 Task: Check the sale-to-list ratio of gated community in the last 3 years.
Action: Mouse moved to (983, 224)
Screenshot: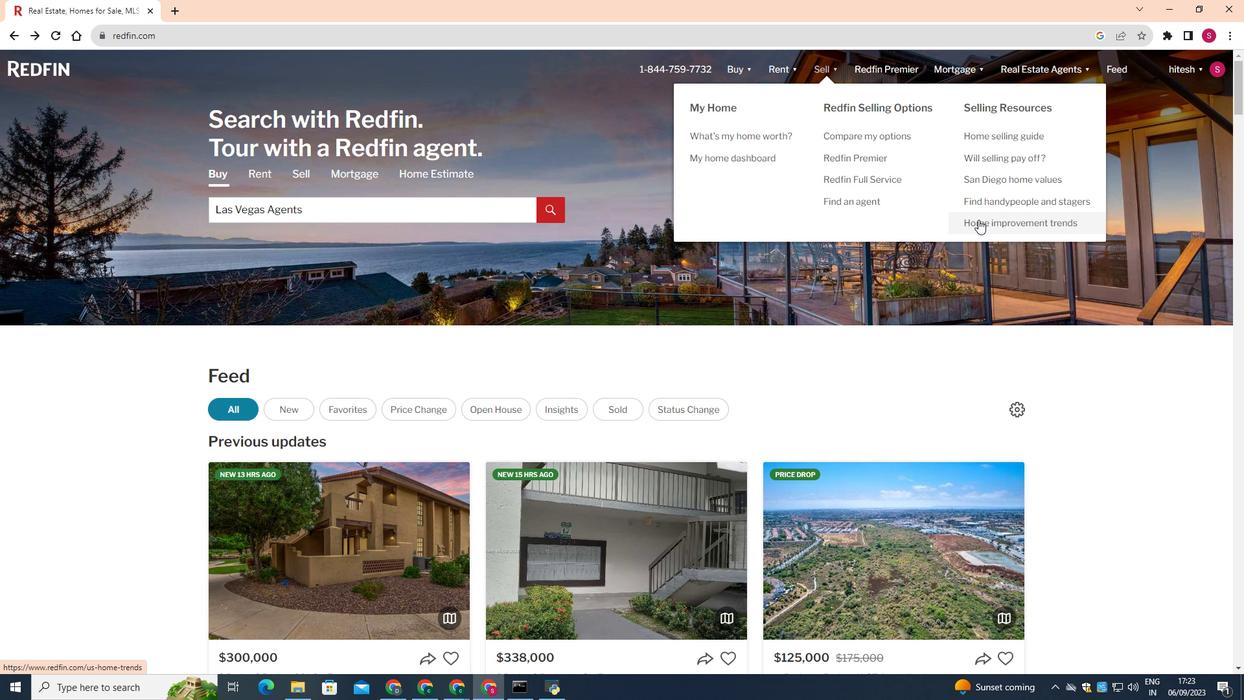 
Action: Mouse pressed left at (983, 224)
Screenshot: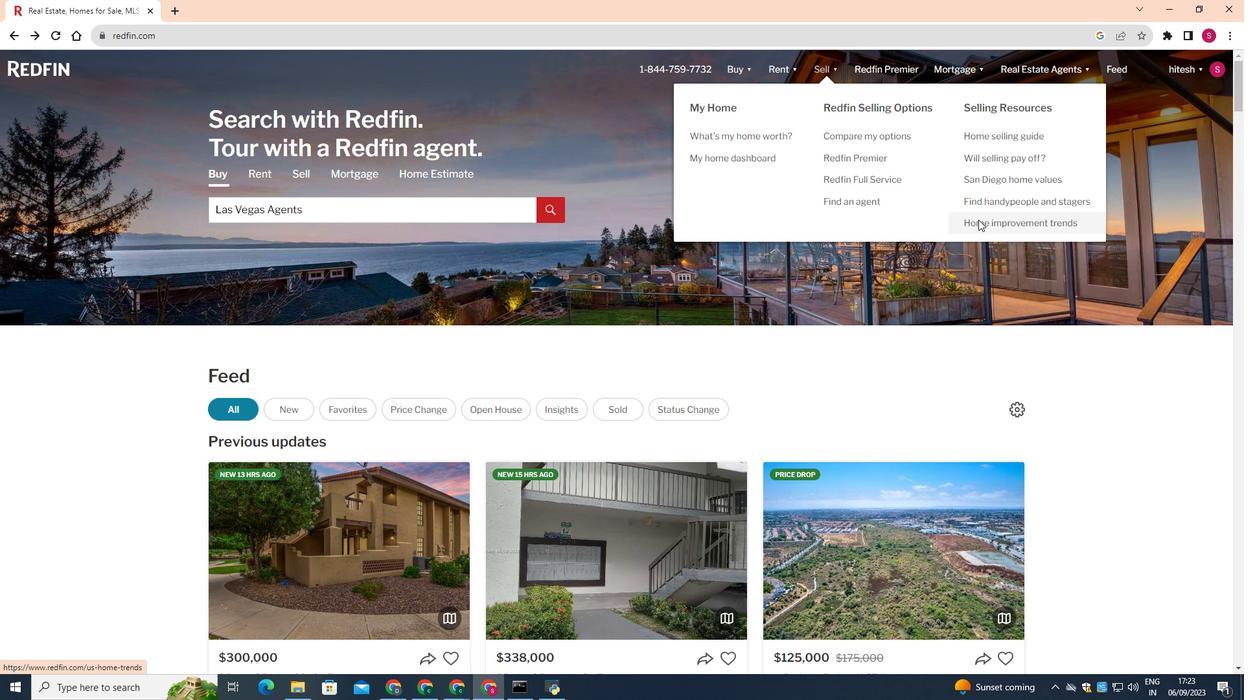 
Action: Mouse moved to (315, 255)
Screenshot: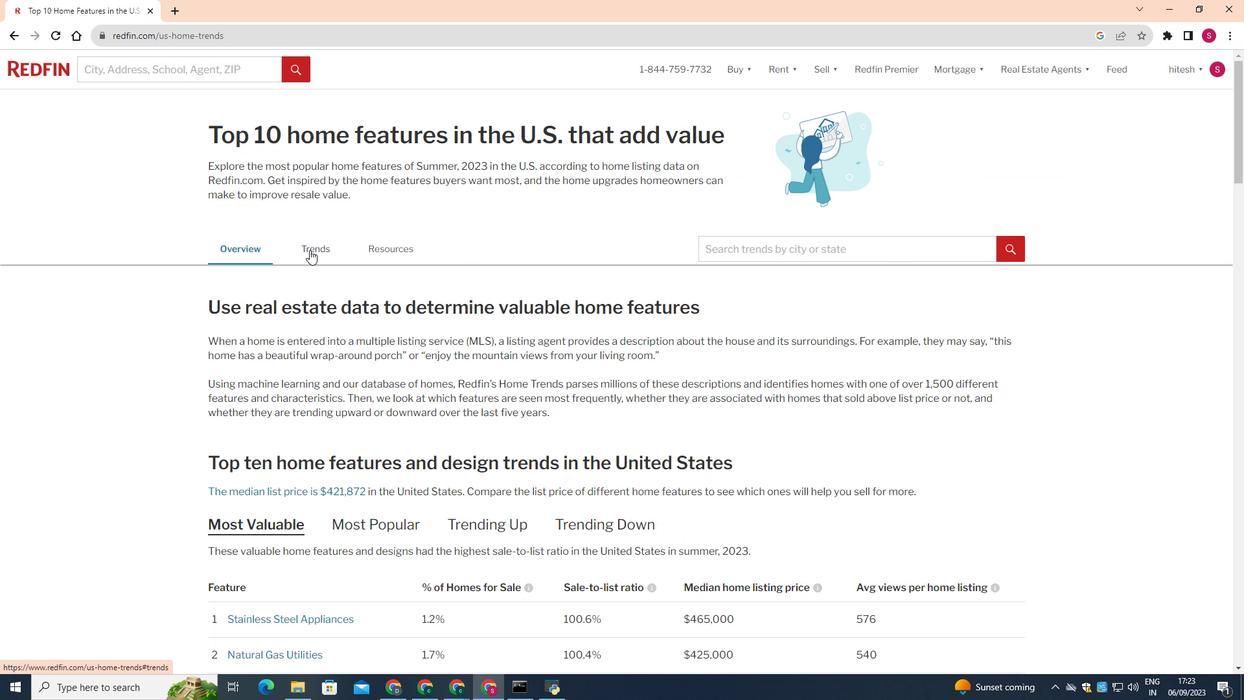 
Action: Mouse pressed left at (315, 255)
Screenshot: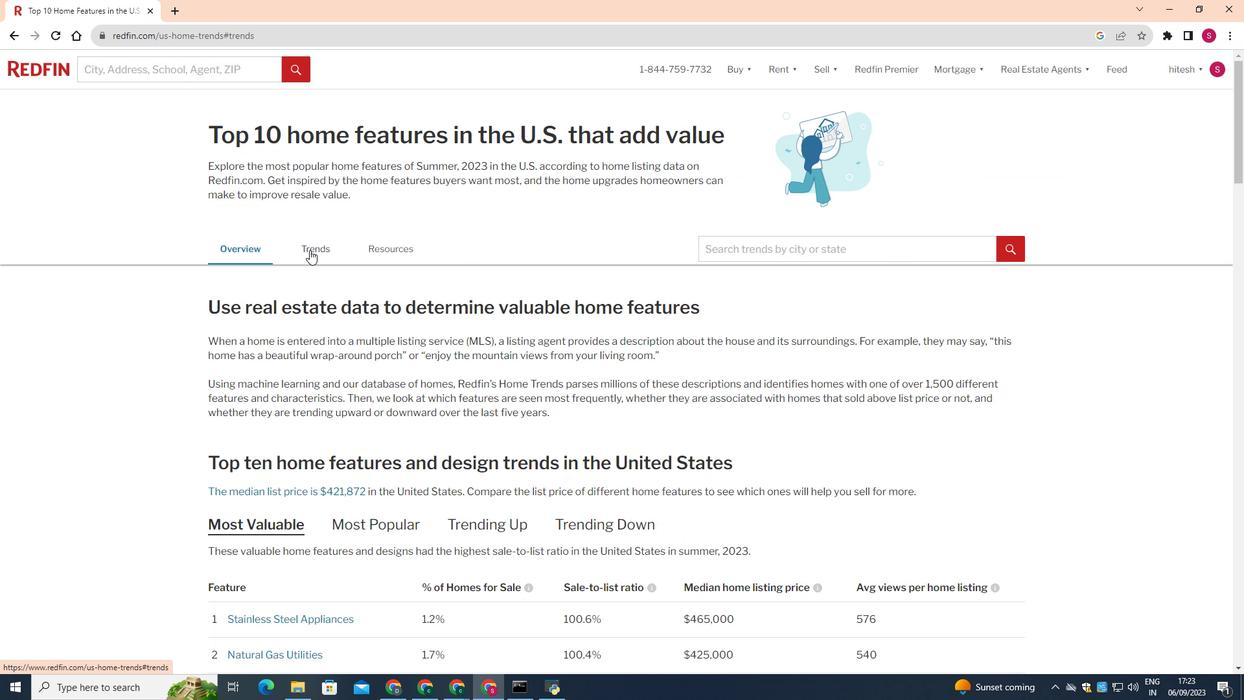 
Action: Mouse moved to (379, 322)
Screenshot: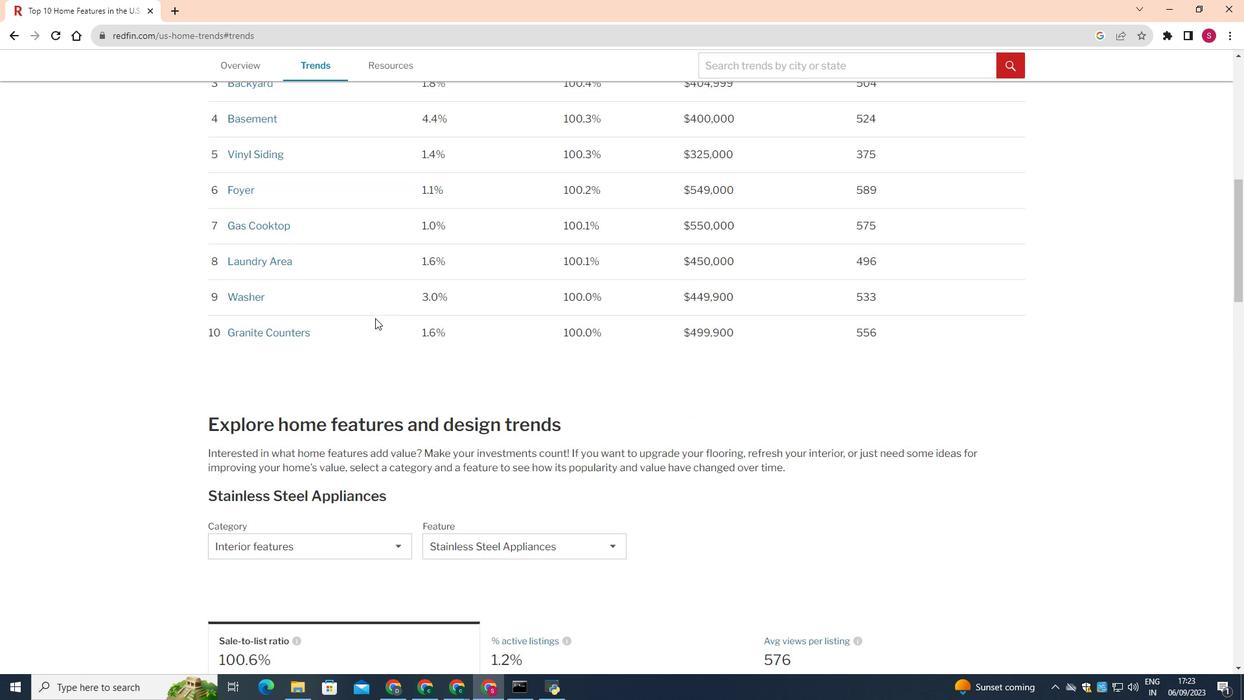 
Action: Mouse scrolled (379, 322) with delta (0, 0)
Screenshot: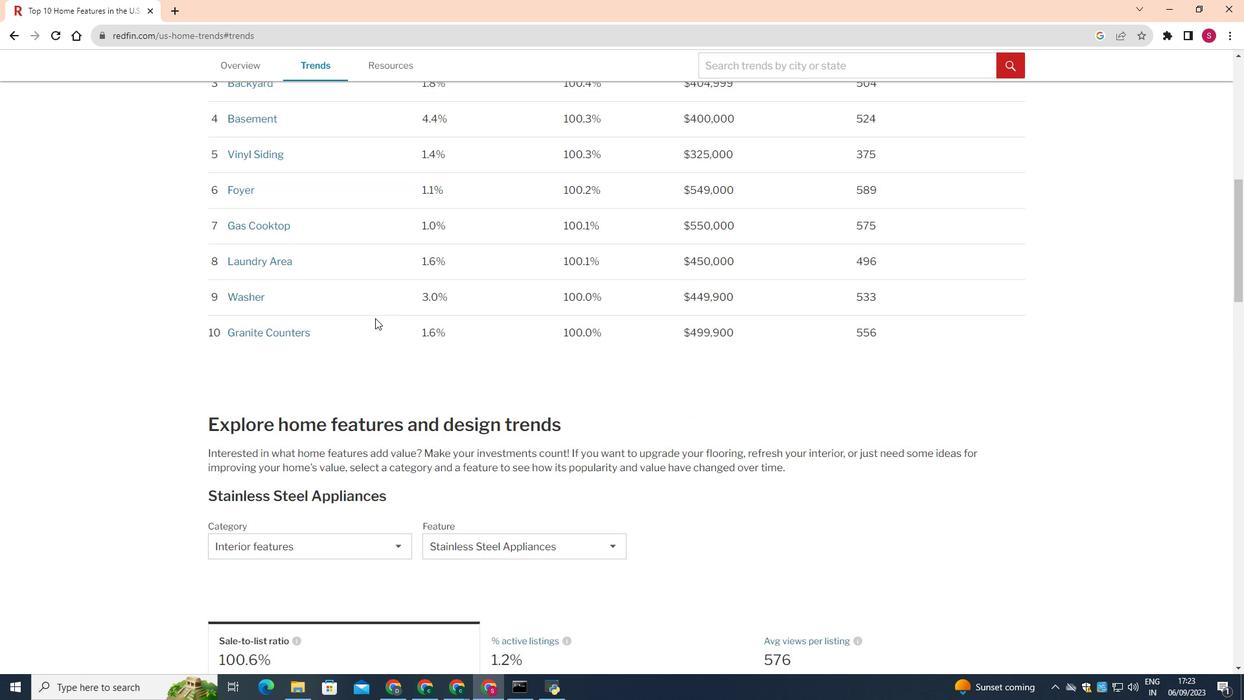
Action: Mouse moved to (380, 323)
Screenshot: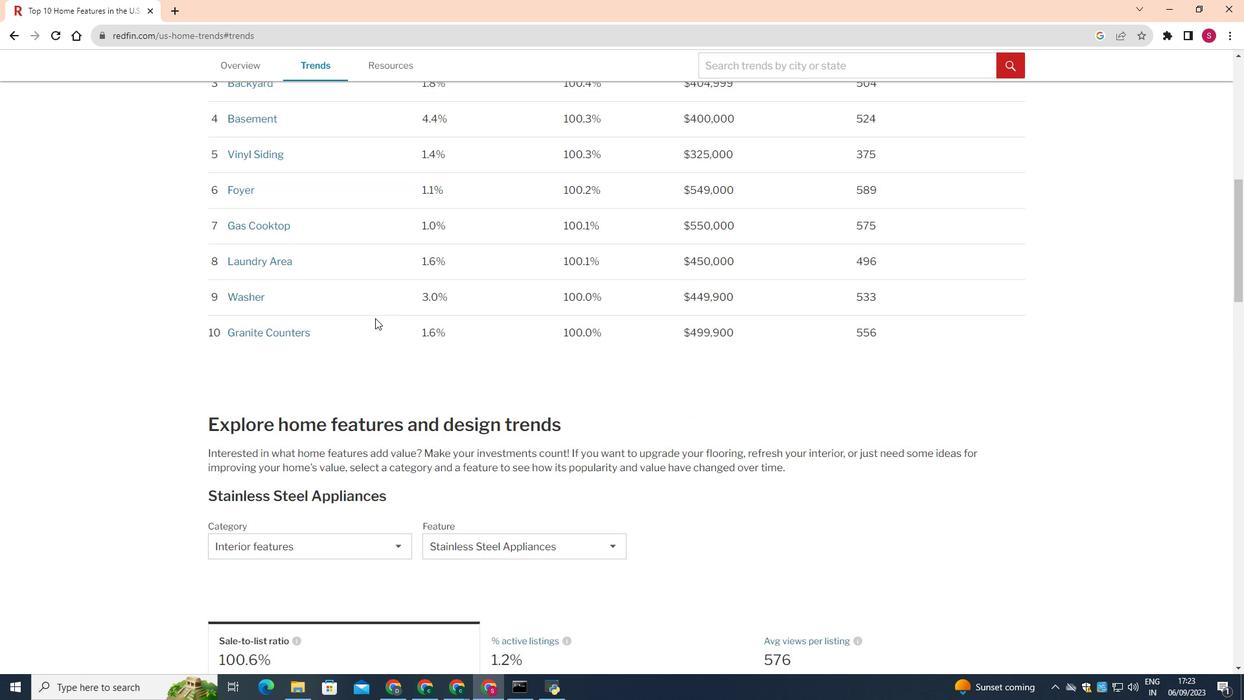 
Action: Mouse scrolled (380, 322) with delta (0, 0)
Screenshot: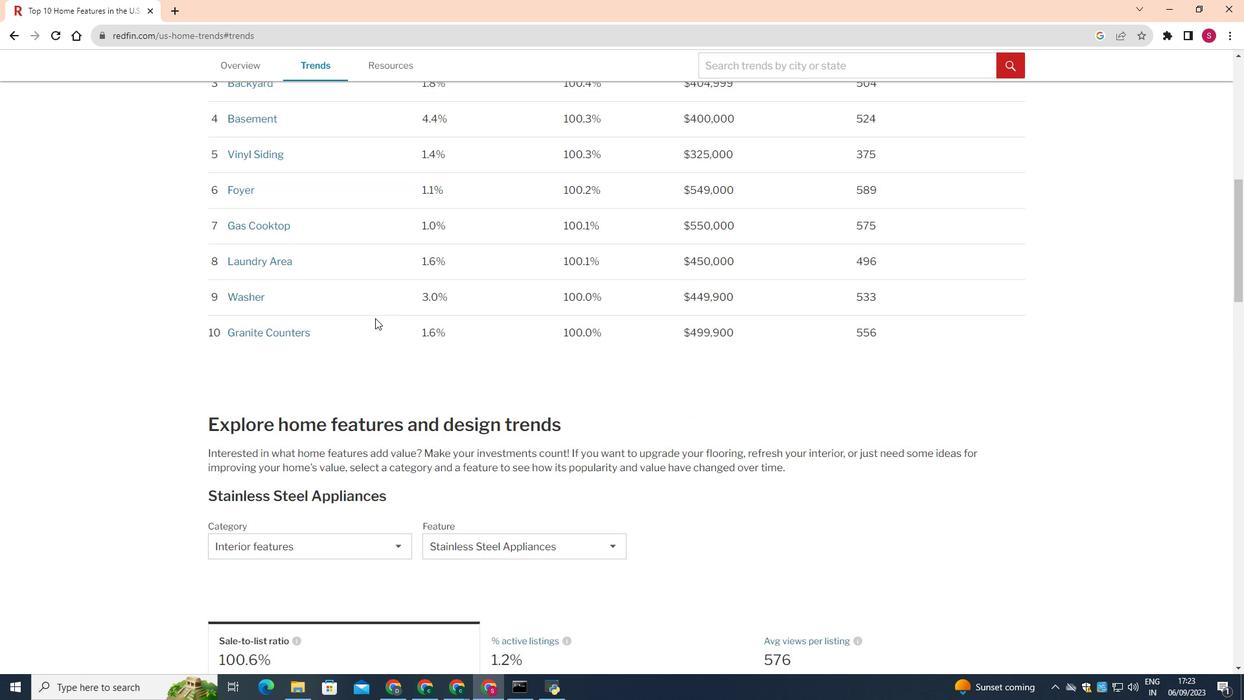 
Action: Mouse scrolled (380, 322) with delta (0, 0)
Screenshot: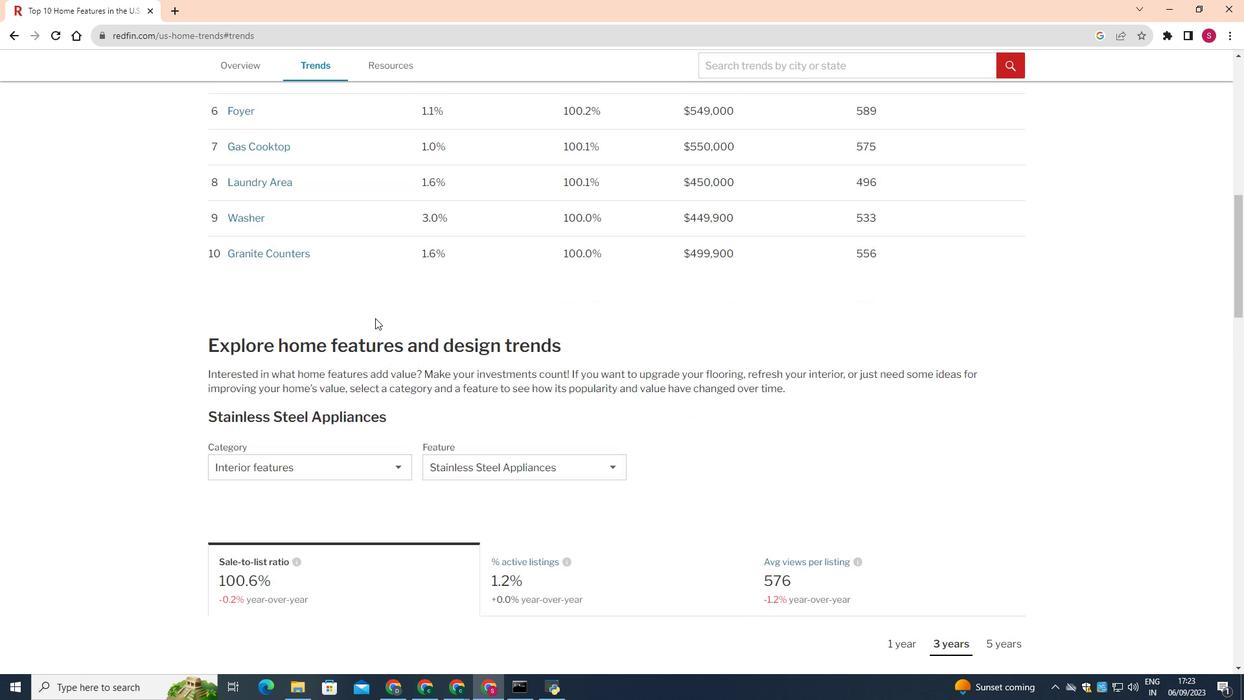 
Action: Mouse scrolled (380, 322) with delta (0, 0)
Screenshot: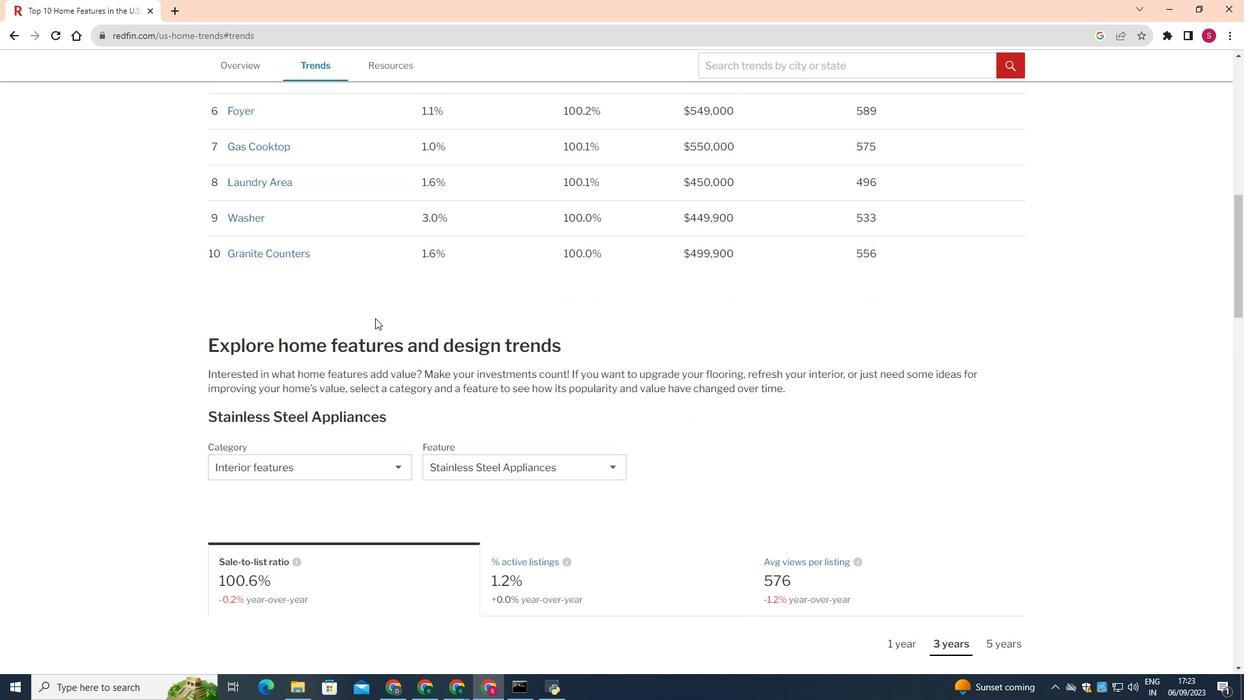 
Action: Mouse scrolled (380, 322) with delta (0, 0)
Screenshot: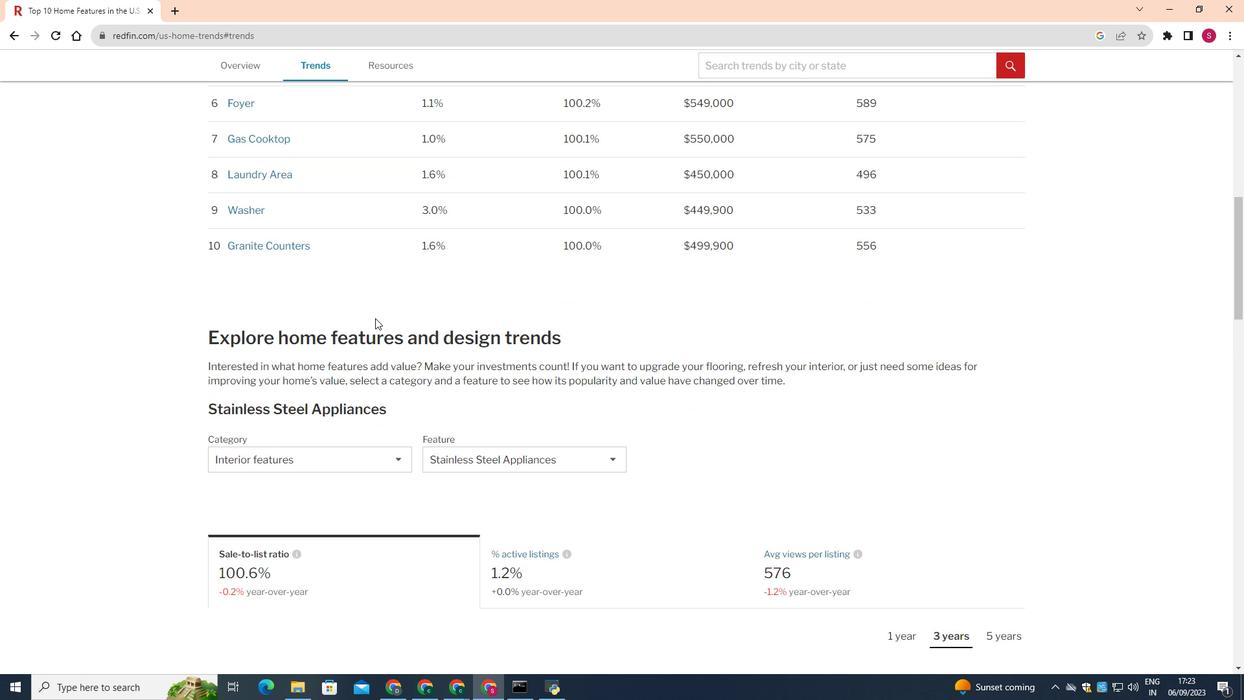 
Action: Mouse moved to (298, 464)
Screenshot: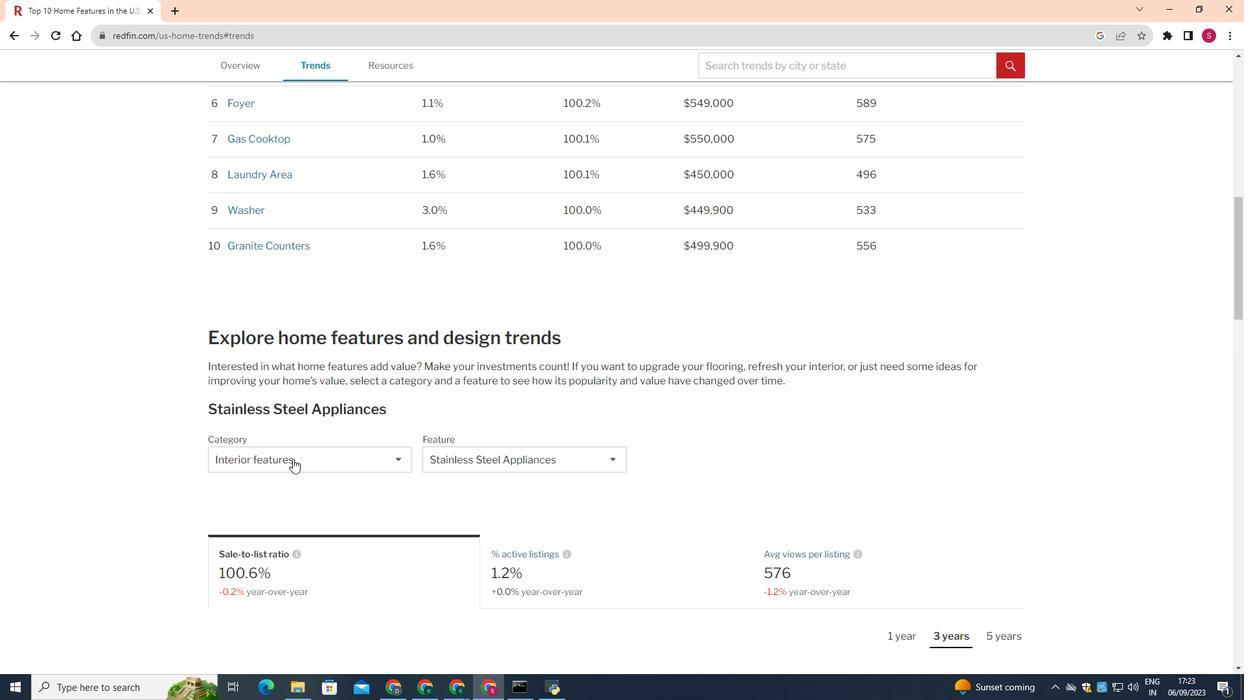 
Action: Mouse pressed left at (298, 464)
Screenshot: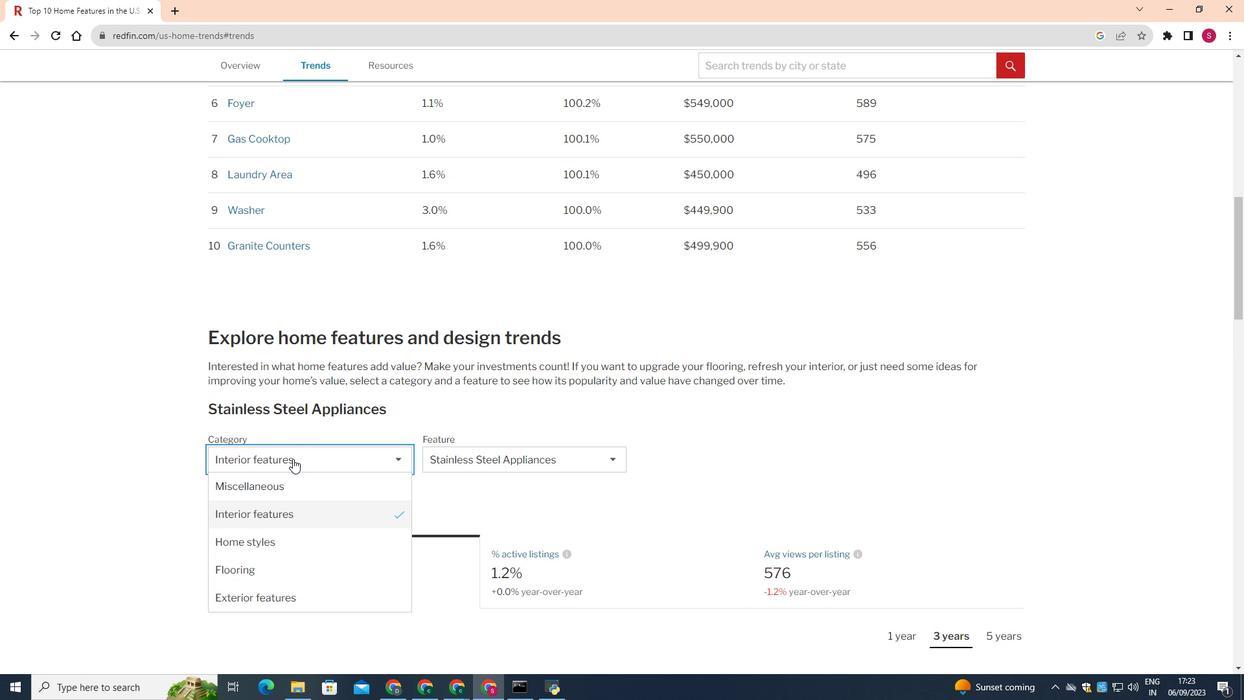 
Action: Mouse moved to (277, 491)
Screenshot: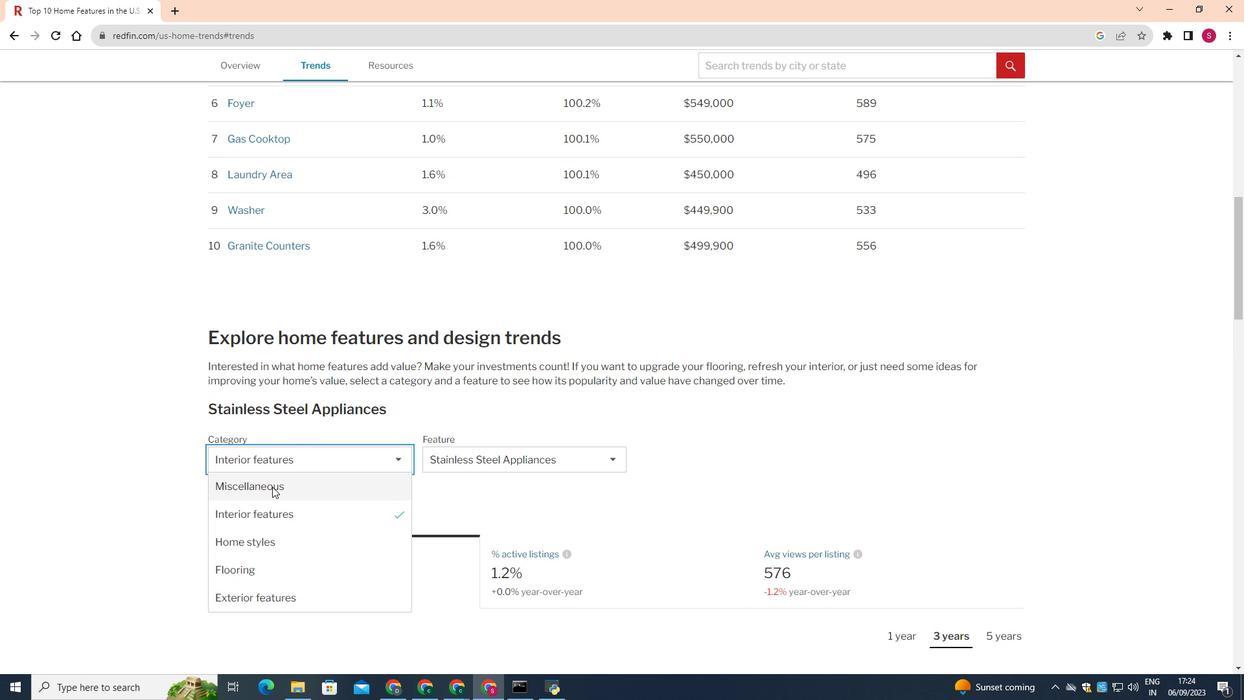 
Action: Mouse pressed left at (277, 491)
Screenshot: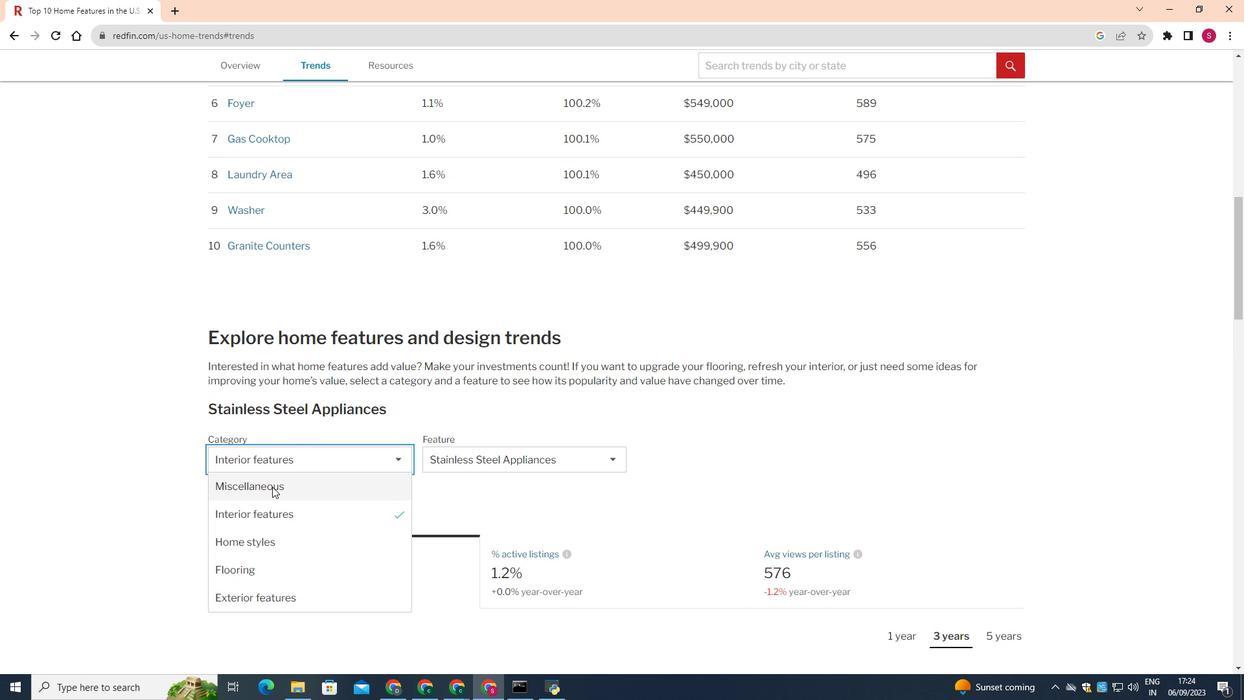 
Action: Mouse moved to (479, 464)
Screenshot: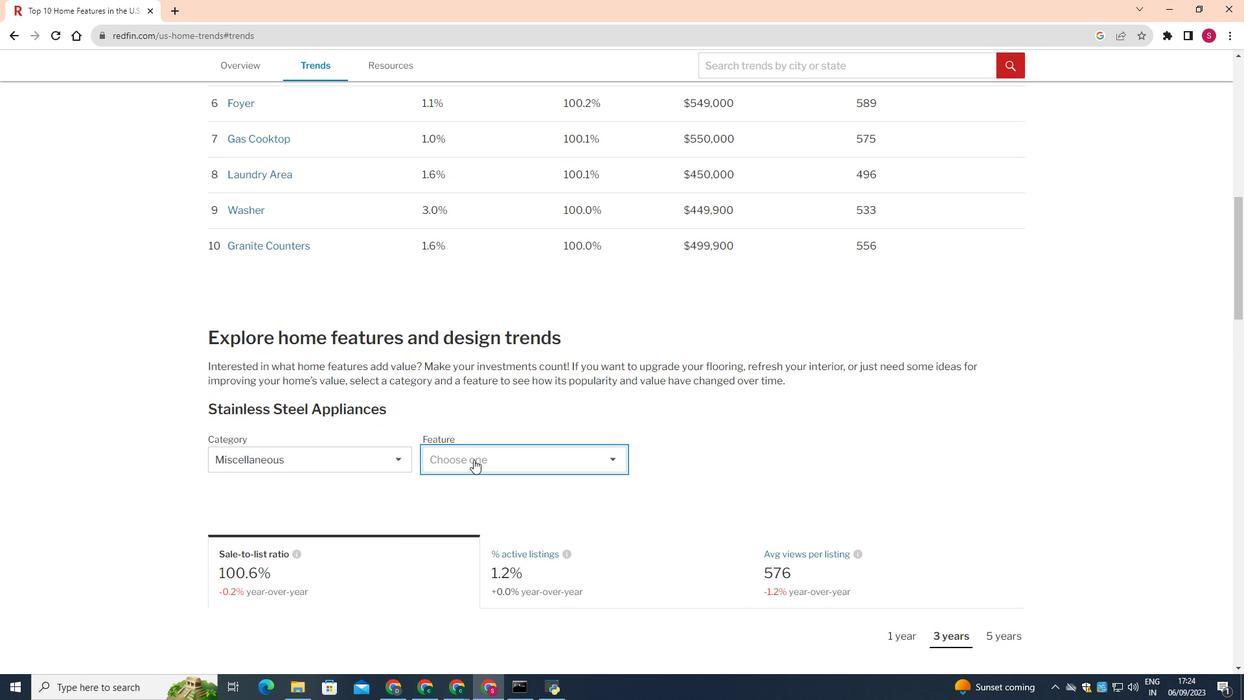 
Action: Mouse pressed left at (479, 464)
Screenshot: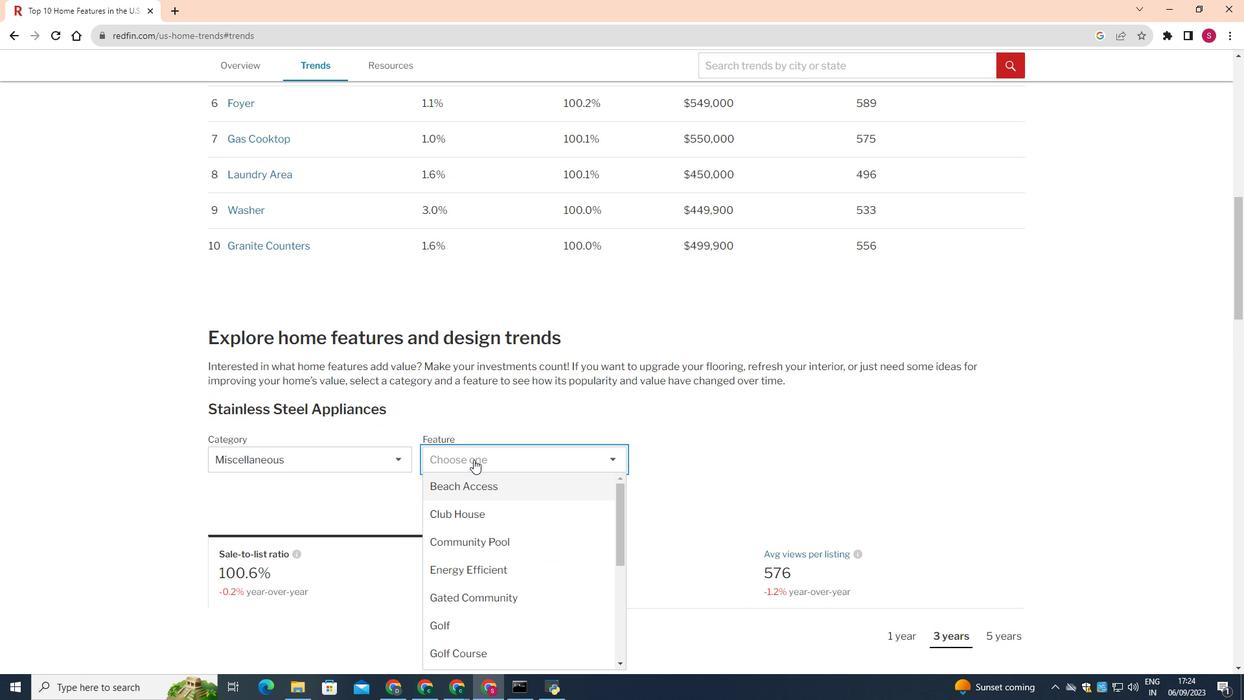 
Action: Mouse moved to (468, 600)
Screenshot: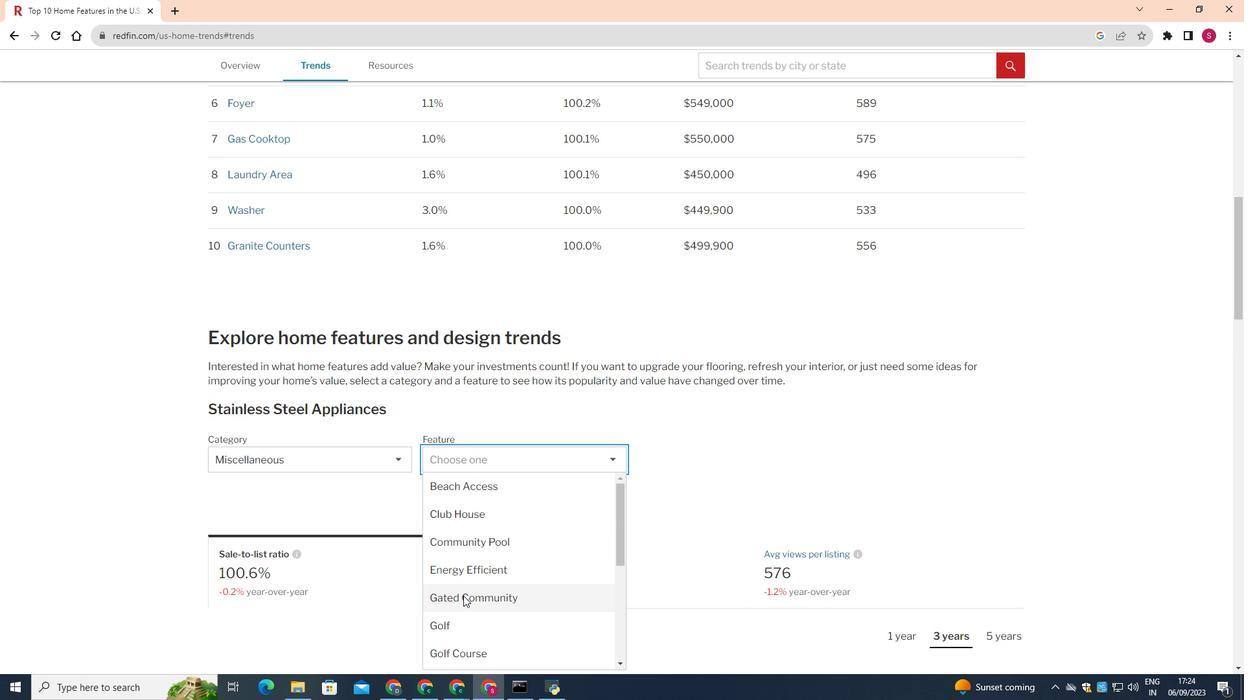 
Action: Mouse pressed left at (468, 600)
Screenshot: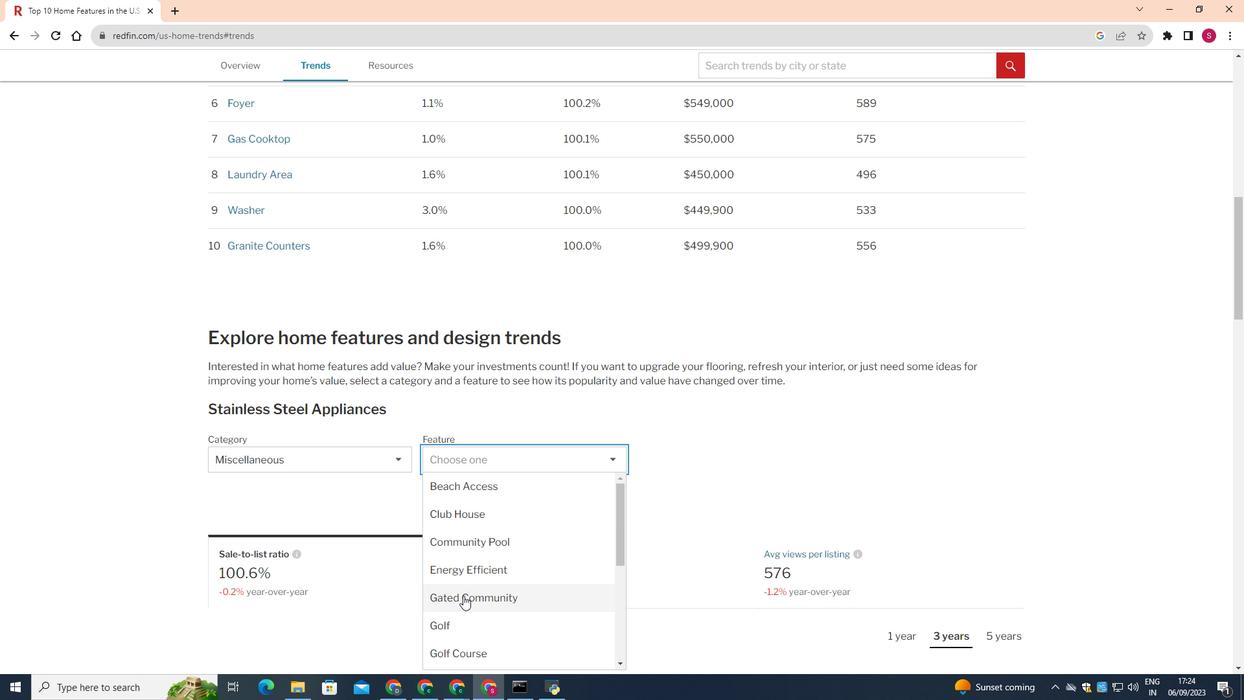 
Action: Mouse moved to (416, 568)
Screenshot: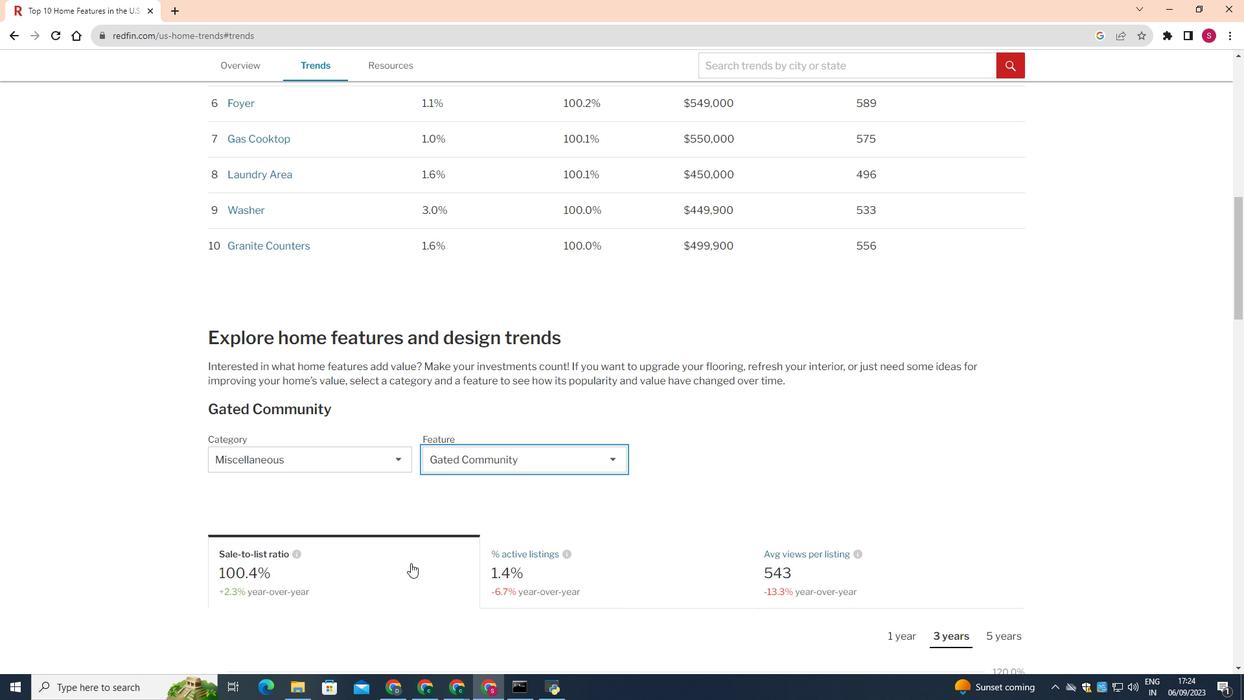 
Action: Mouse pressed left at (416, 568)
Screenshot: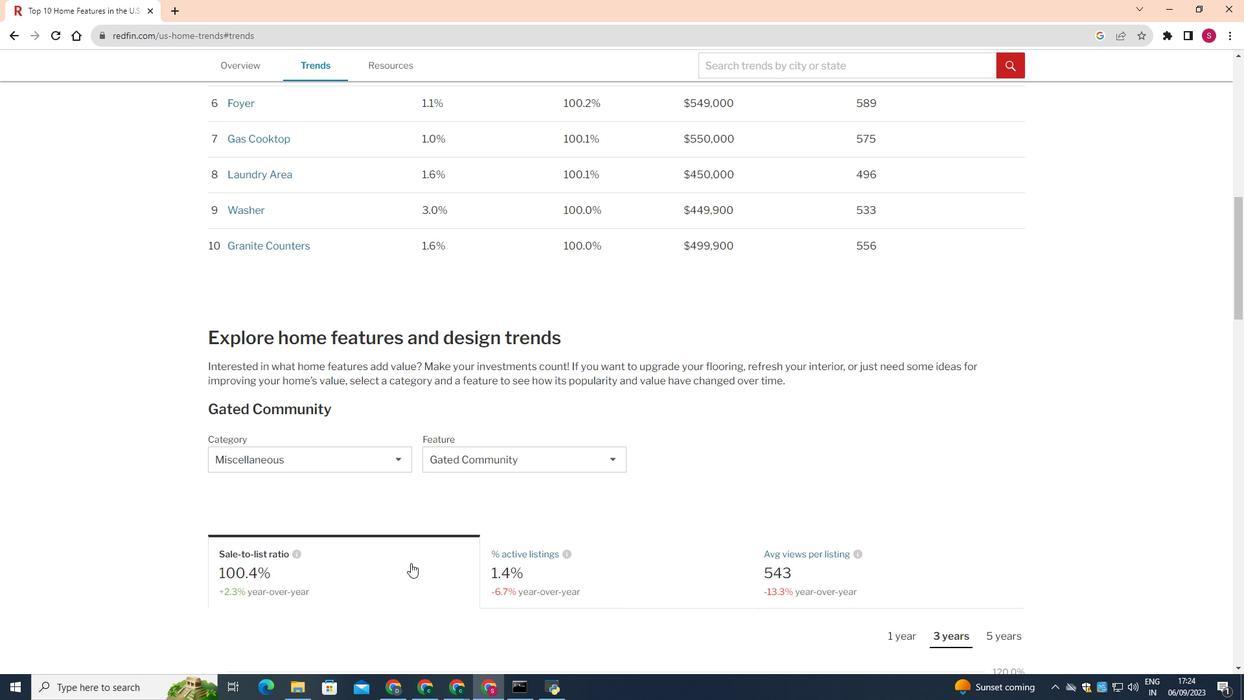 
Action: Mouse moved to (488, 493)
Screenshot: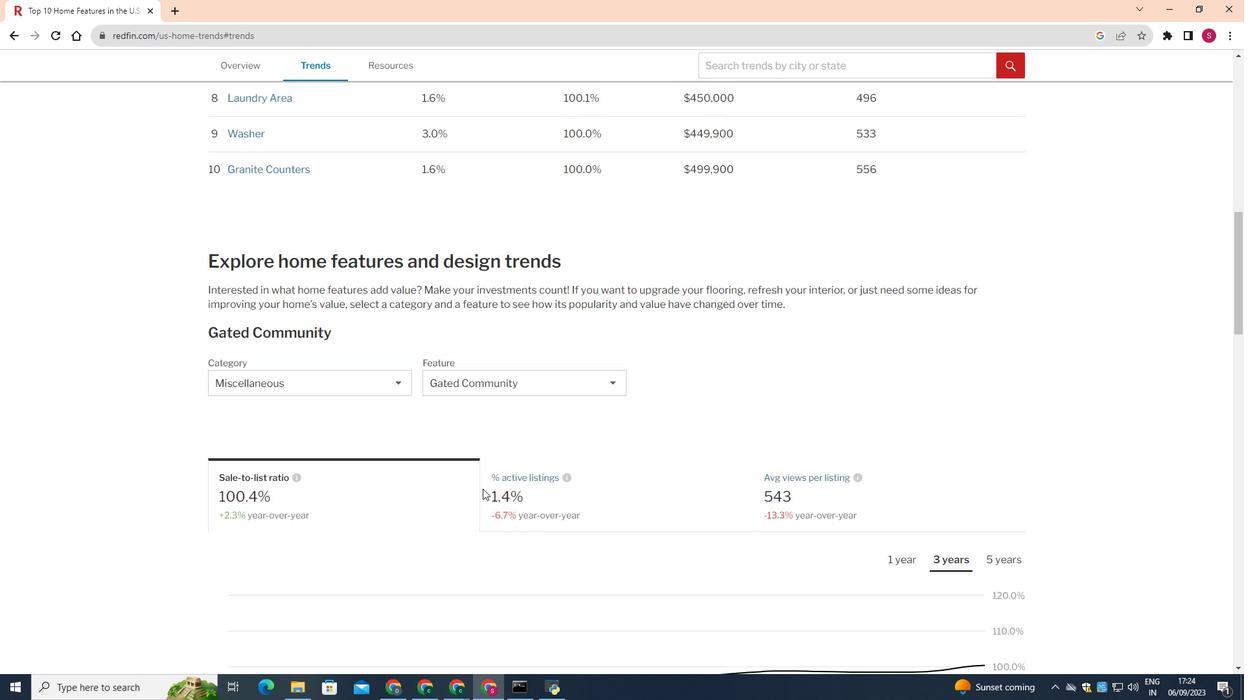 
Action: Mouse scrolled (488, 493) with delta (0, 0)
Screenshot: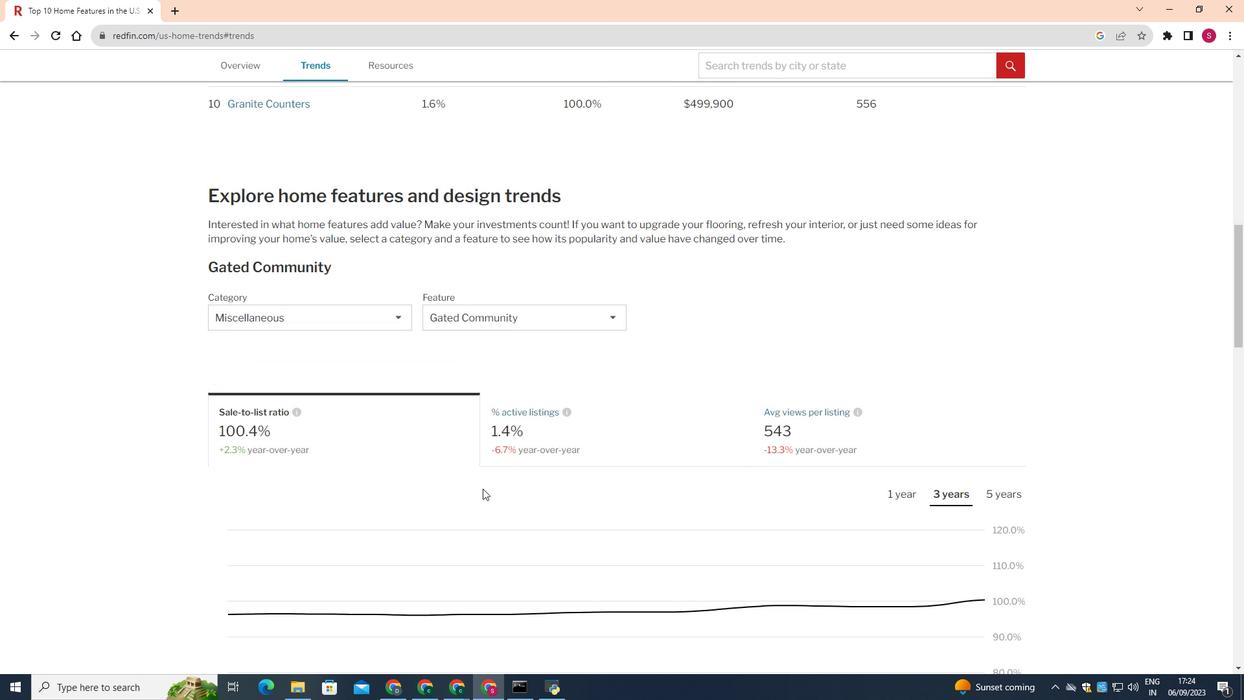 
Action: Mouse scrolled (488, 493) with delta (0, 0)
Screenshot: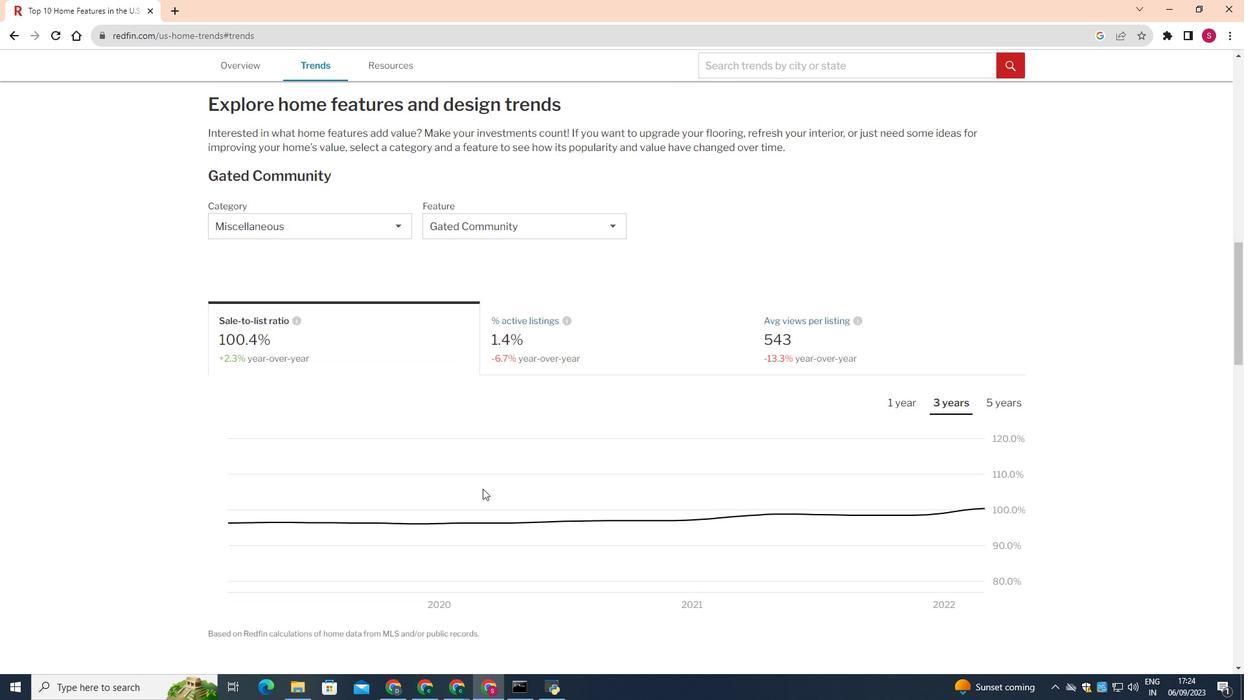 
Action: Mouse scrolled (488, 493) with delta (0, 0)
Screenshot: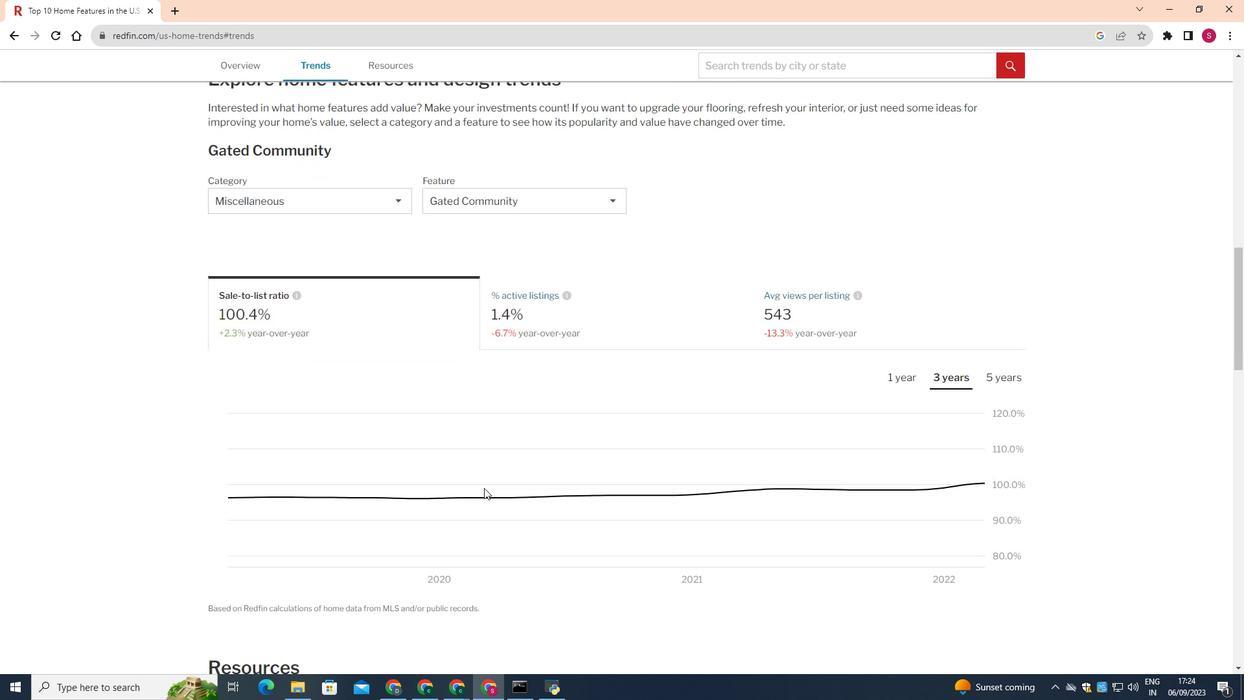 
Action: Mouse scrolled (488, 493) with delta (0, 0)
Screenshot: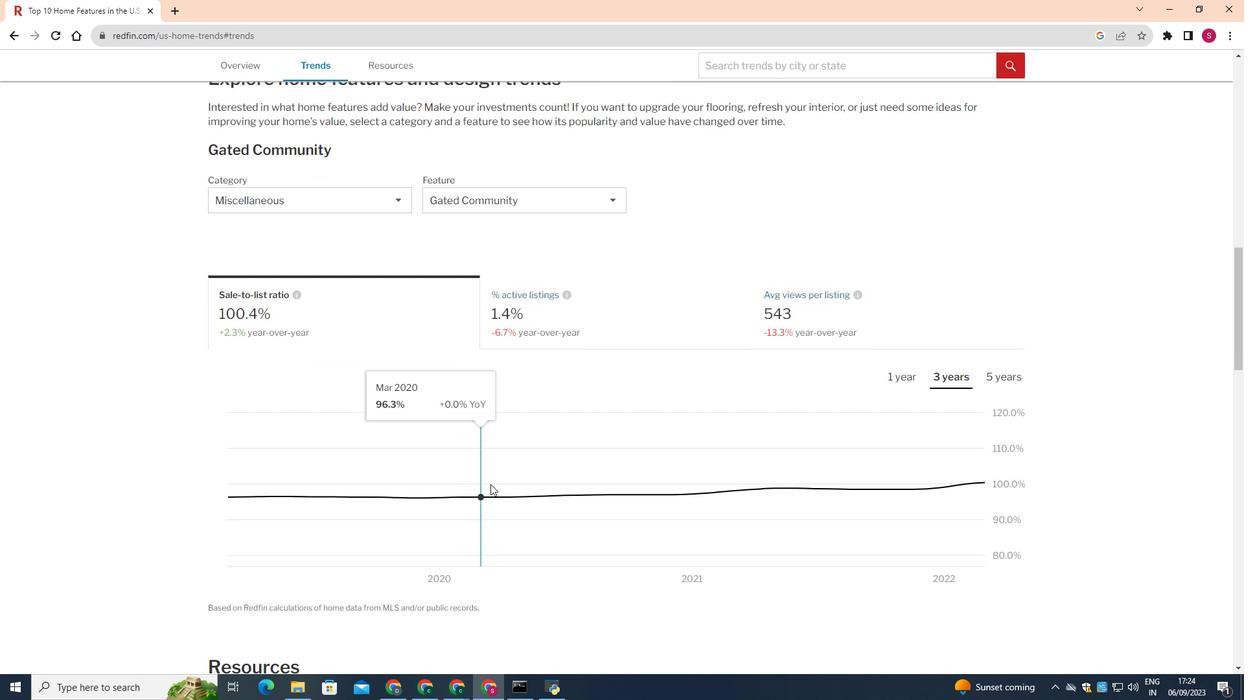 
Action: Mouse moved to (938, 383)
Screenshot: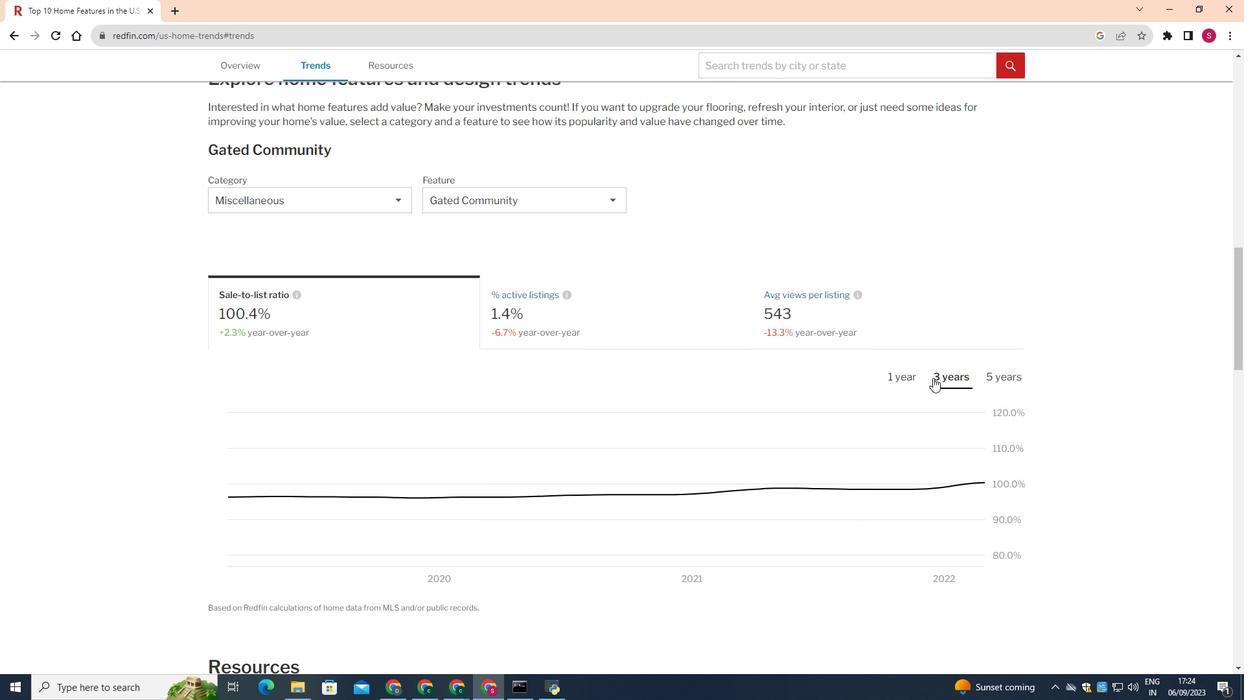 
Action: Mouse pressed left at (938, 383)
Screenshot: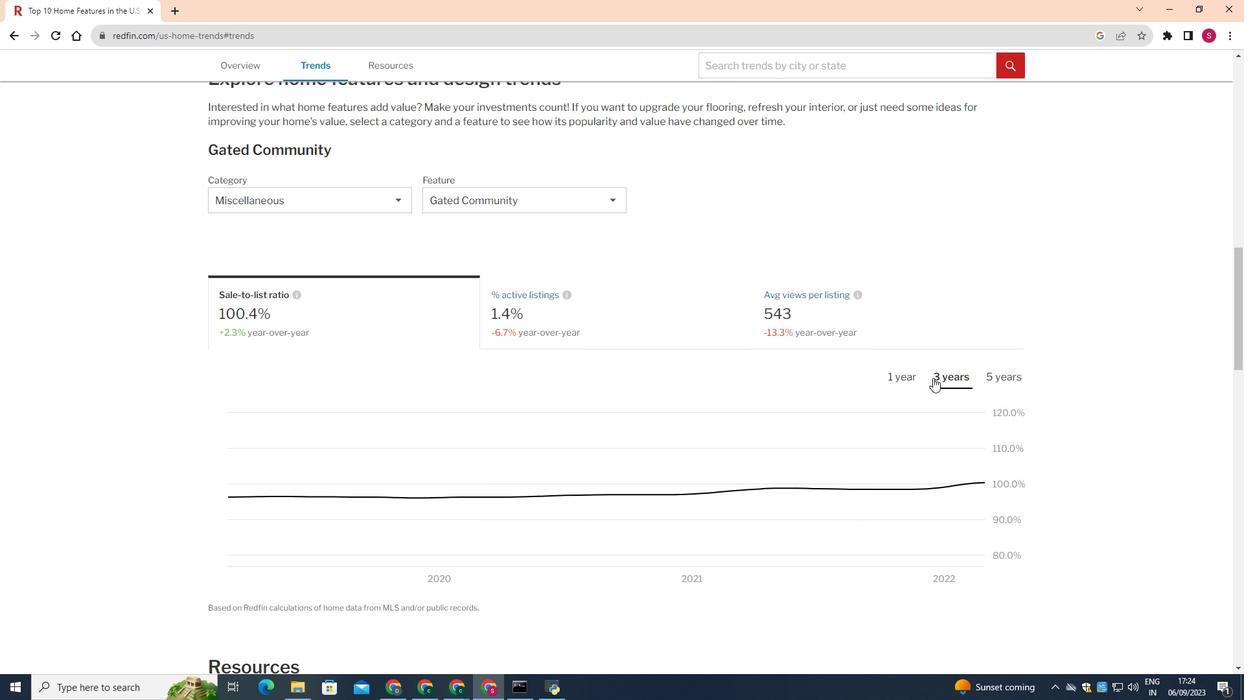 
Action: Mouse moved to (790, 434)
Screenshot: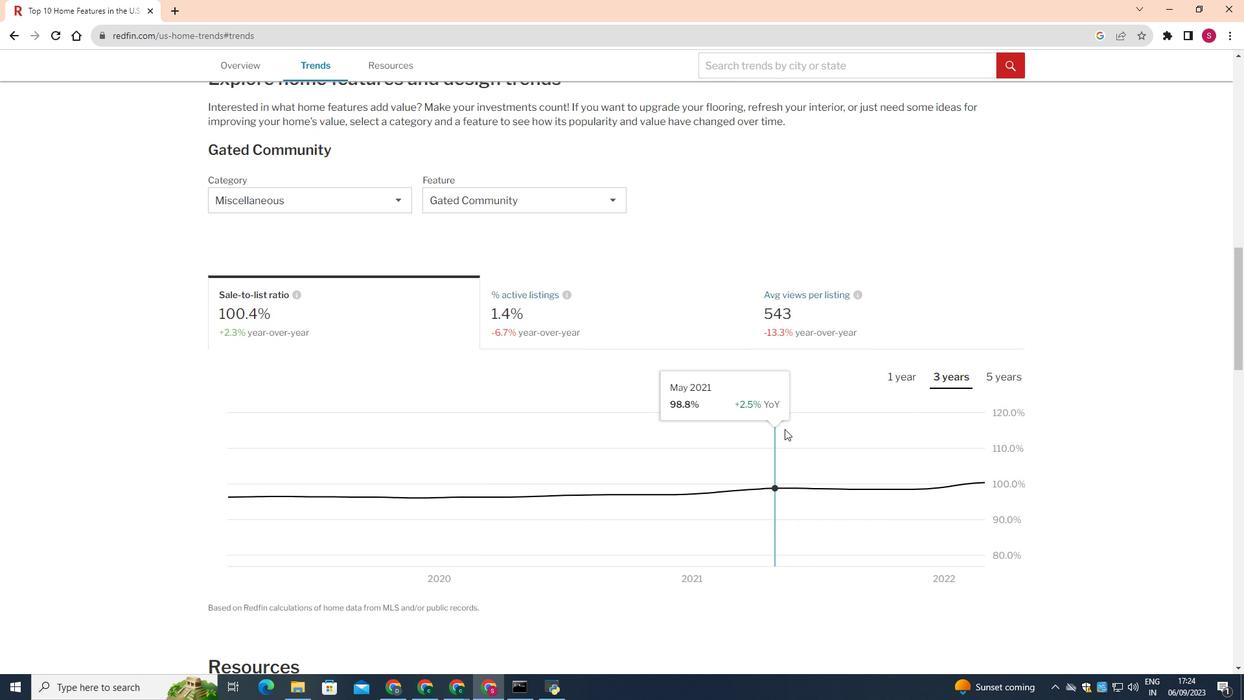 
